 Task: Set console font family to default.
Action: Mouse moved to (68, 447)
Screenshot: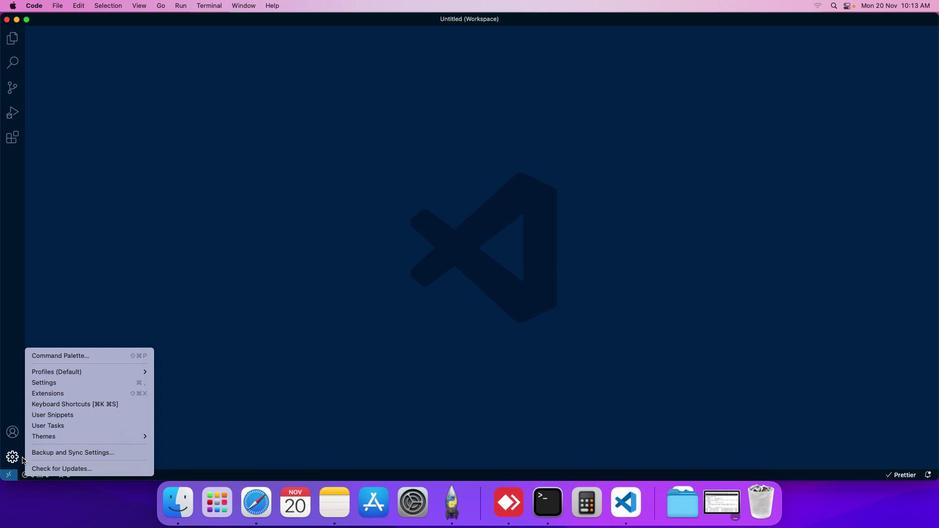 
Action: Mouse pressed left at (68, 447)
Screenshot: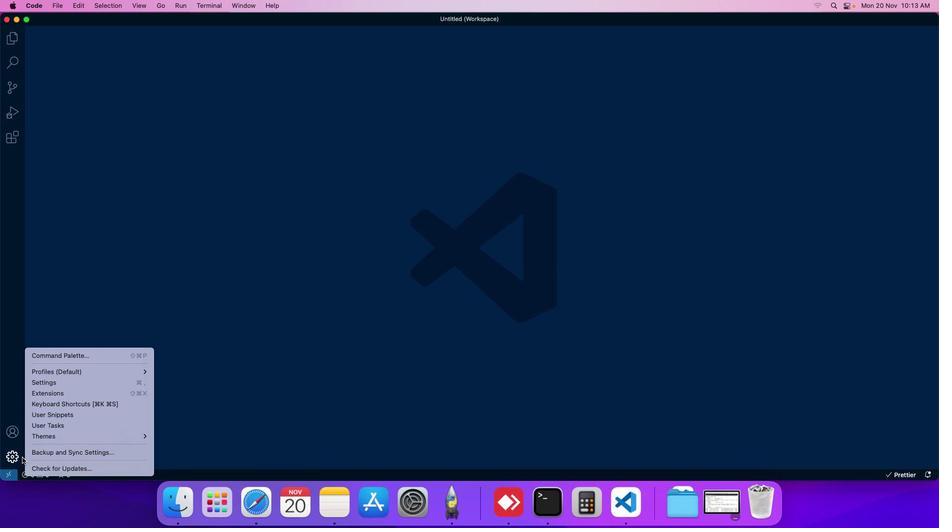 
Action: Mouse moved to (81, 374)
Screenshot: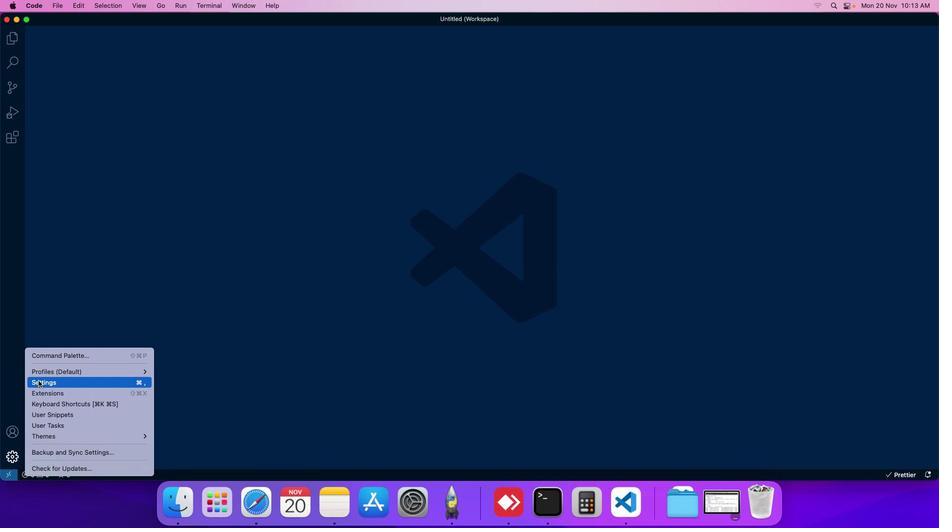 
Action: Mouse pressed left at (81, 374)
Screenshot: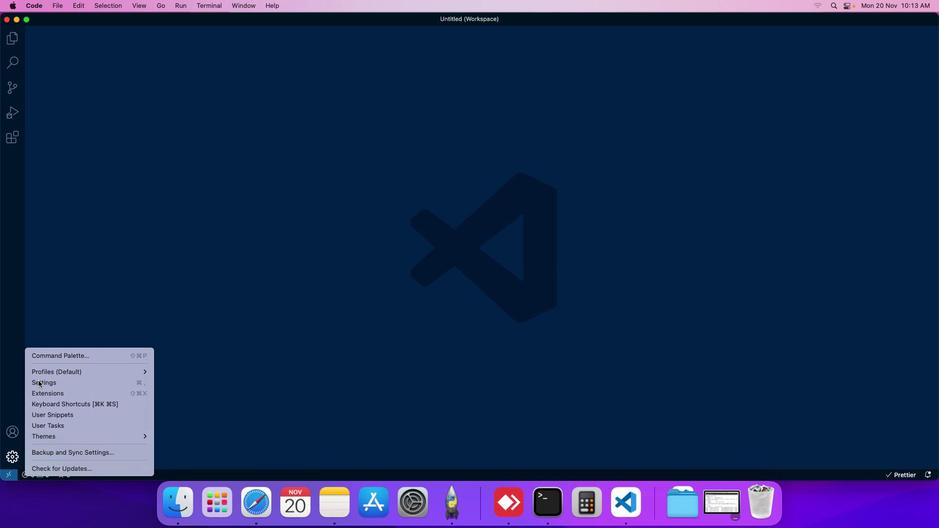 
Action: Mouse moved to (226, 87)
Screenshot: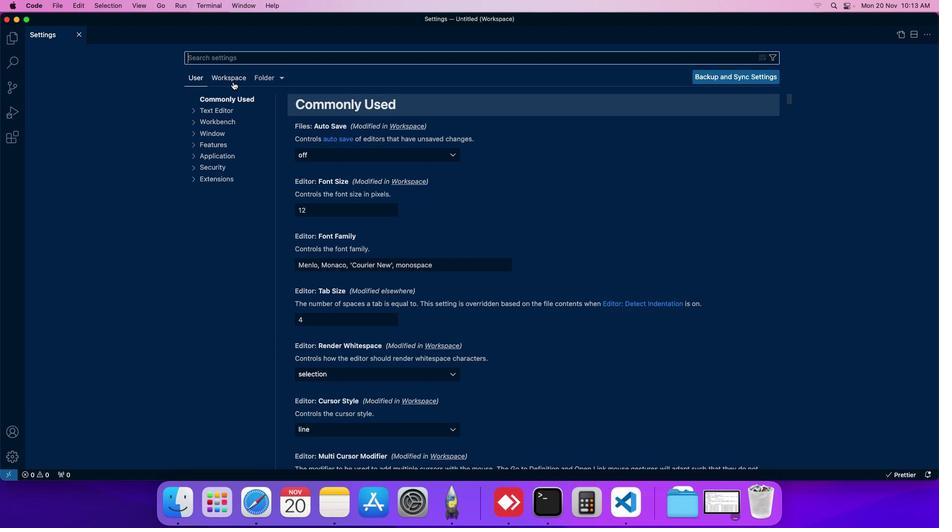 
Action: Mouse pressed left at (226, 87)
Screenshot: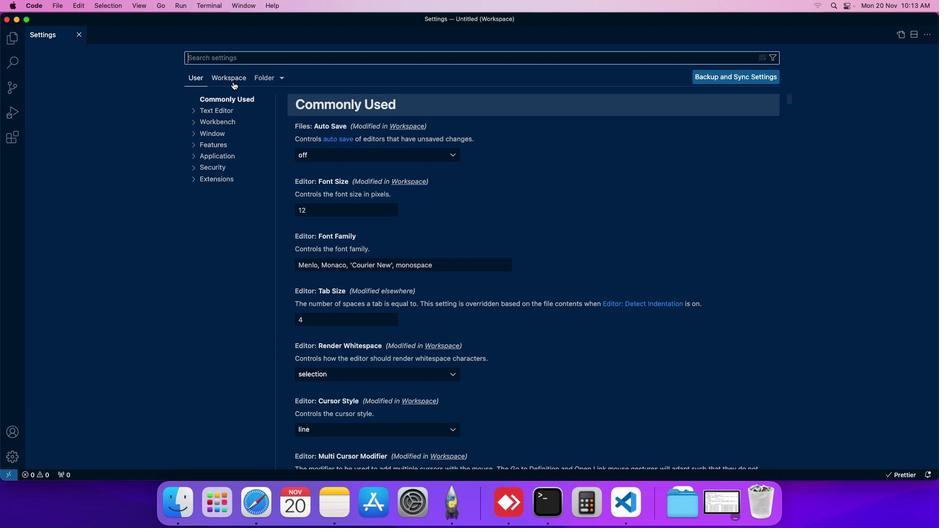 
Action: Mouse moved to (213, 147)
Screenshot: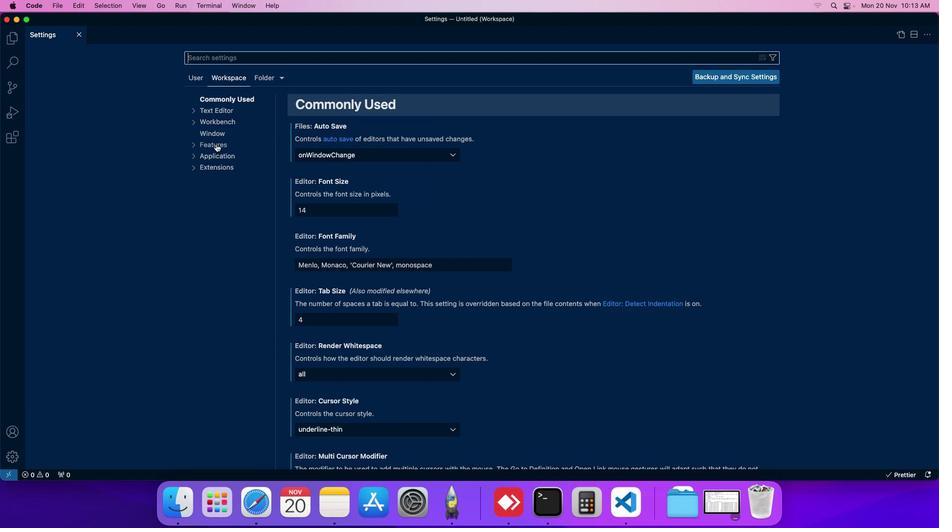 
Action: Mouse pressed left at (213, 147)
Screenshot: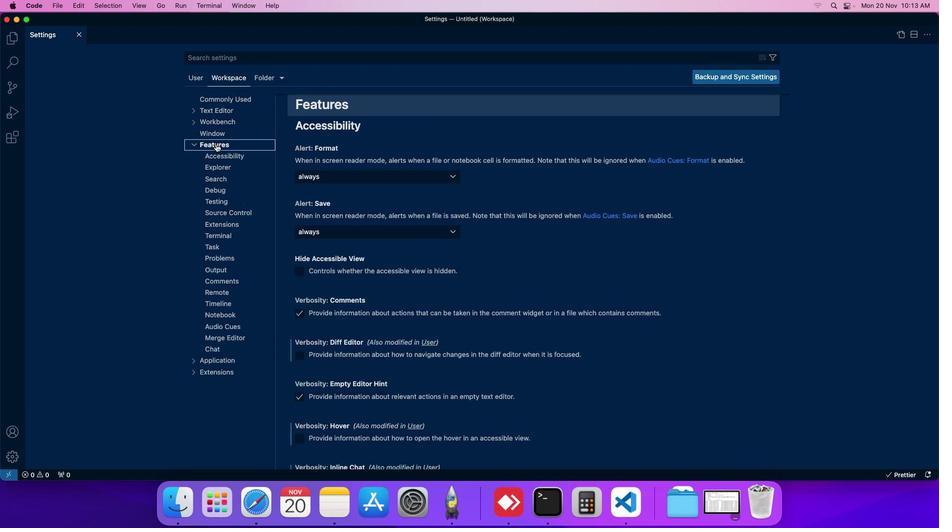 
Action: Mouse moved to (211, 192)
Screenshot: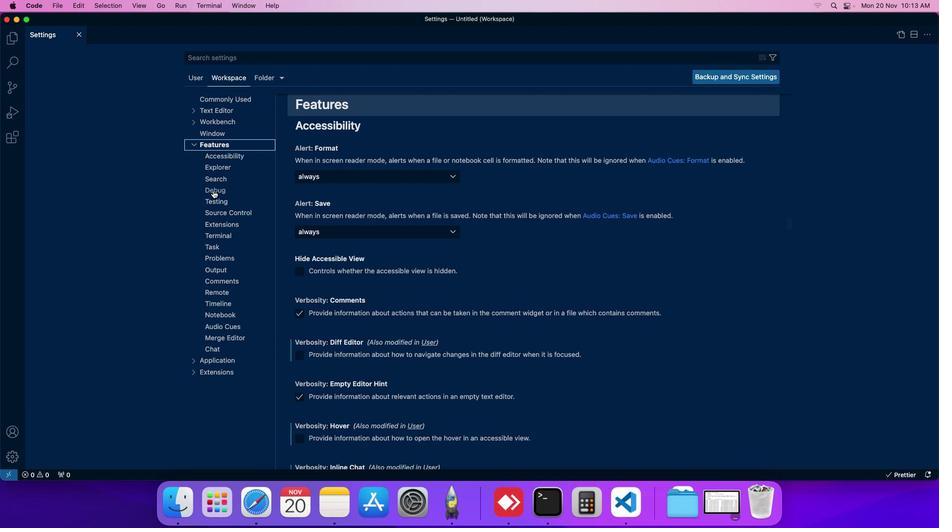 
Action: Mouse pressed left at (211, 192)
Screenshot: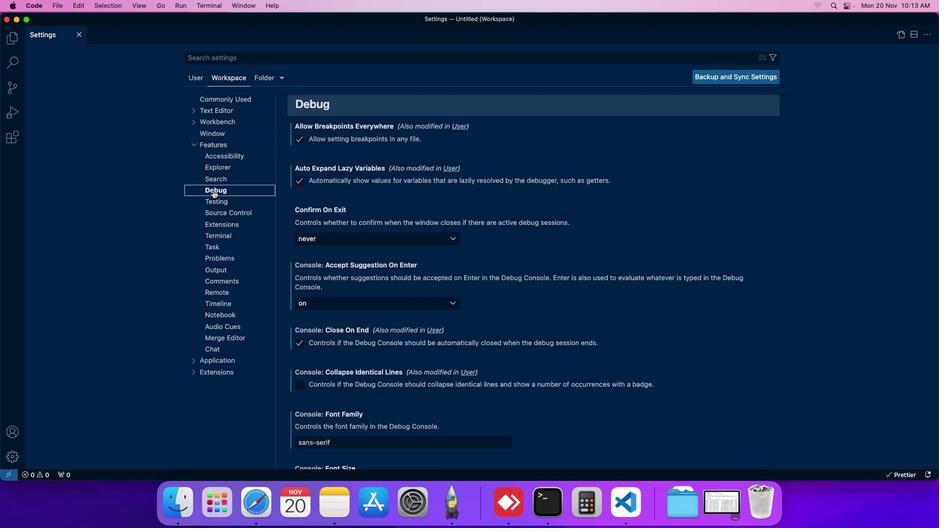 
Action: Mouse moved to (286, 209)
Screenshot: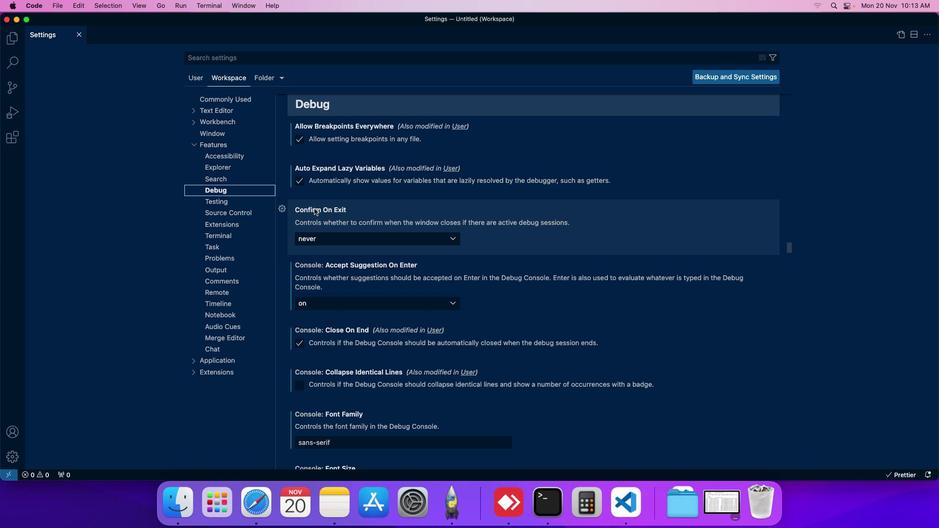 
Action: Mouse scrolled (286, 209) with delta (52, 9)
Screenshot: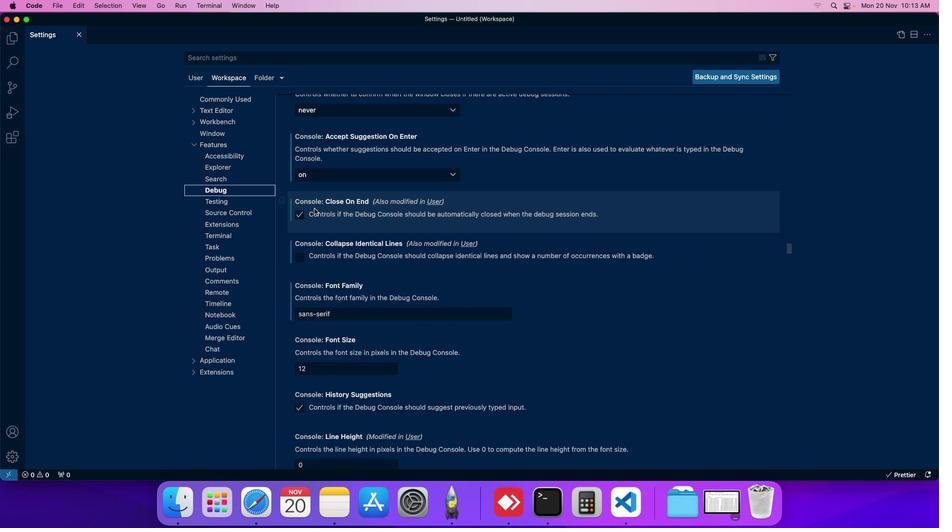 
Action: Mouse scrolled (286, 209) with delta (52, 9)
Screenshot: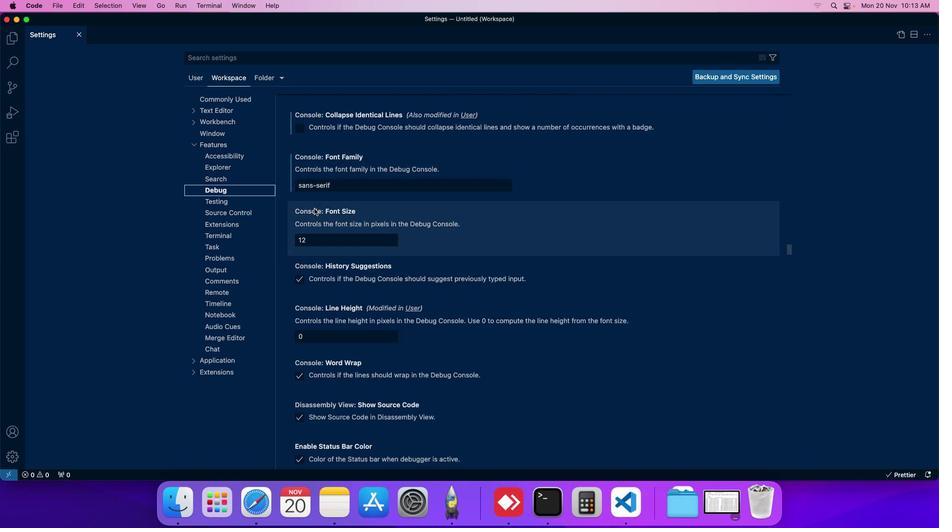 
Action: Mouse moved to (311, 181)
Screenshot: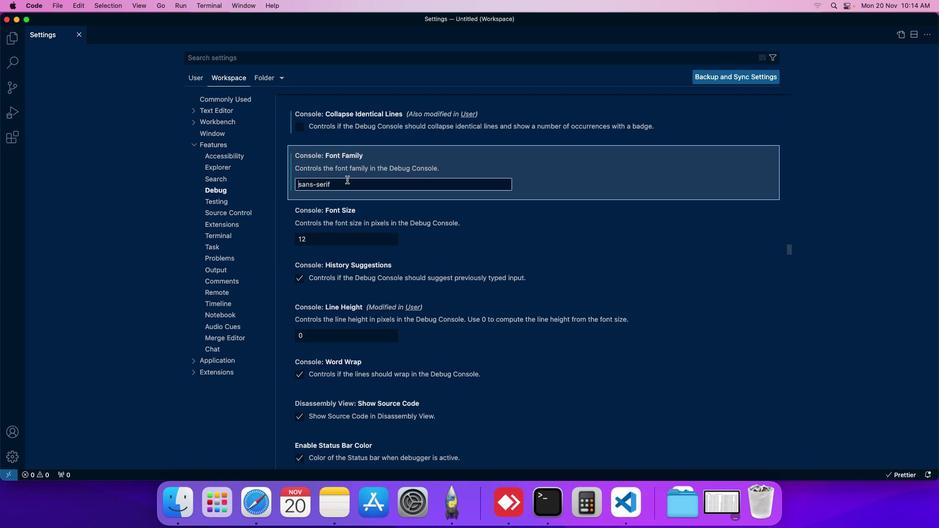 
Action: Mouse pressed left at (311, 181)
Screenshot: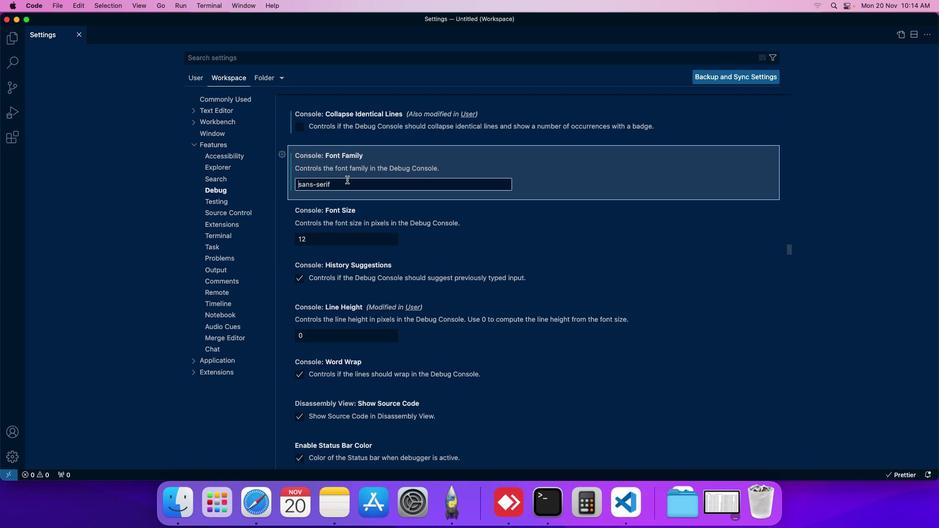 
Action: Key pressed Key.rightKey.rightKey.rightKey.rightKey.rightKey.rightKey.rightKey.rightKey.rightKey.rightKey.right'='Key.backspaceKey.backspaceKey.backspaceKey.backspaceKey.backspaceKey.backspaceKey.backspaceKey.backspaceKey.backspaceKey.backspaceKey.backspaceKey.backspaceKey.backspaceKey.backspace'd''e''f''a''u''l''t'
Screenshot: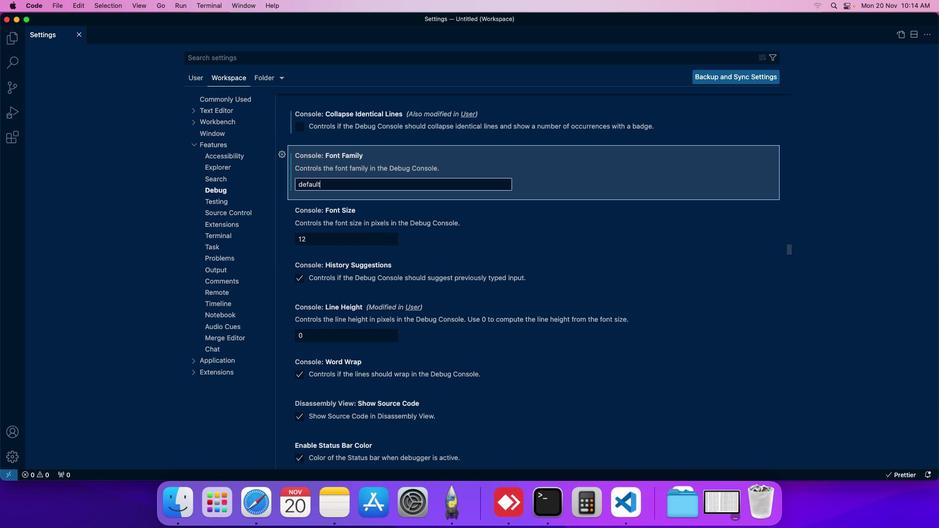 
